 Task: Check current mortgage rates for homes with 7-Year ARM loan payments.
Action: Mouse moved to (515, 346)
Screenshot: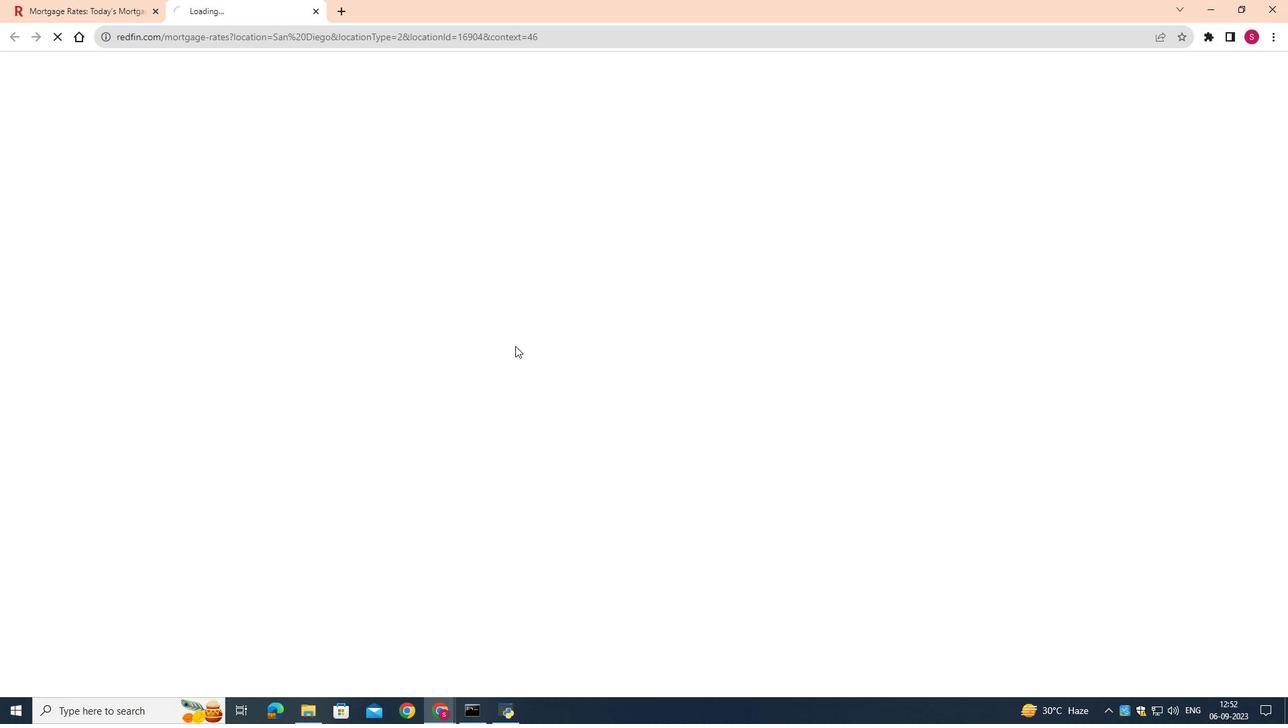 
Action: Mouse pressed left at (515, 346)
Screenshot: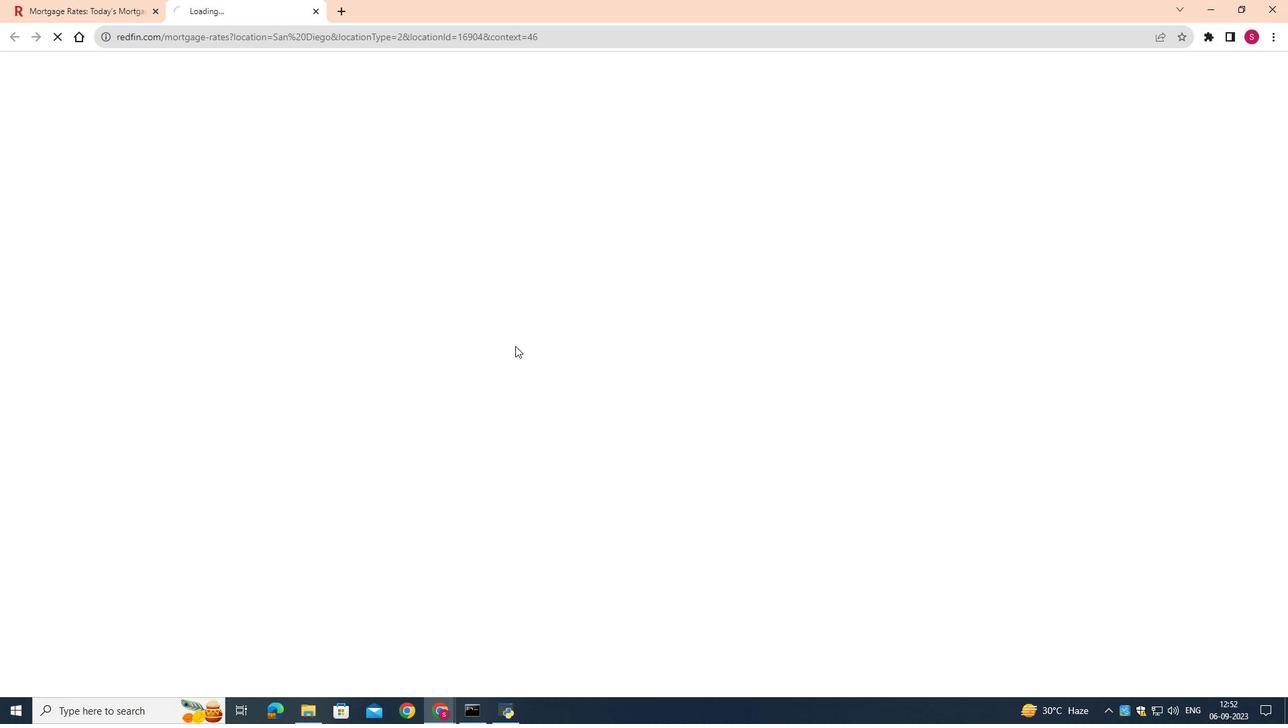 
Action: Mouse moved to (291, 440)
Screenshot: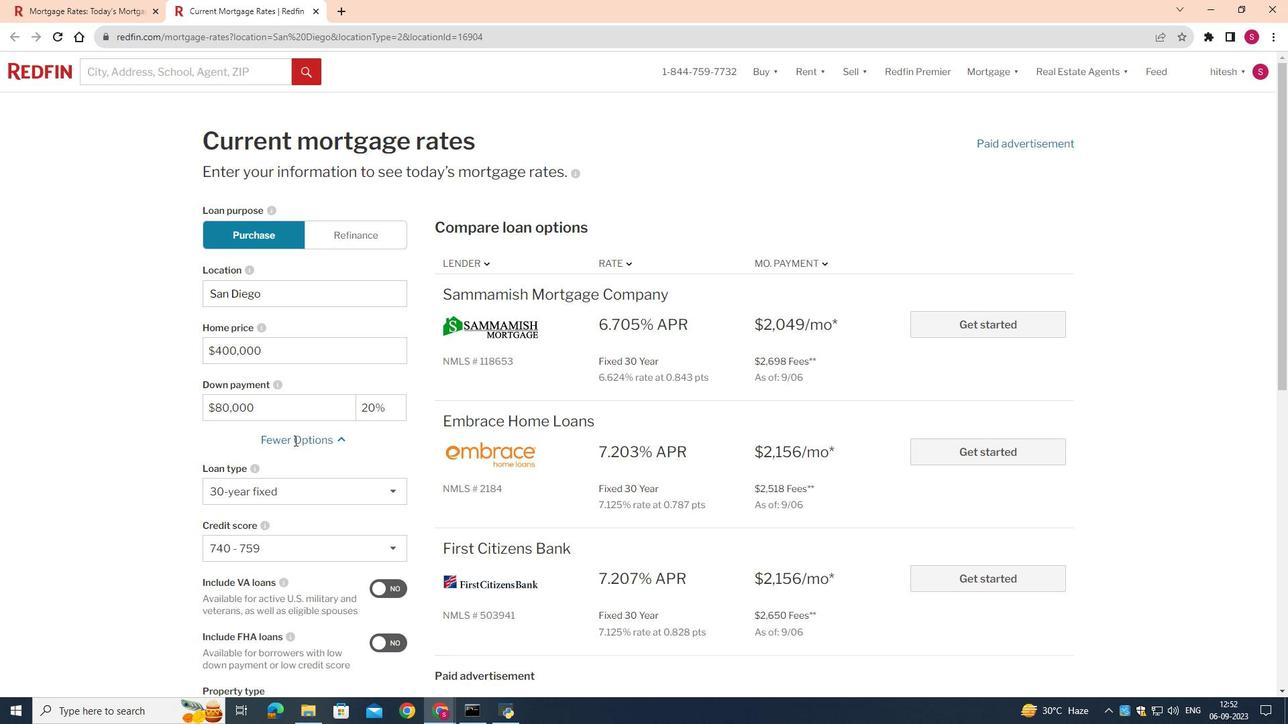 
Action: Mouse pressed left at (291, 440)
Screenshot: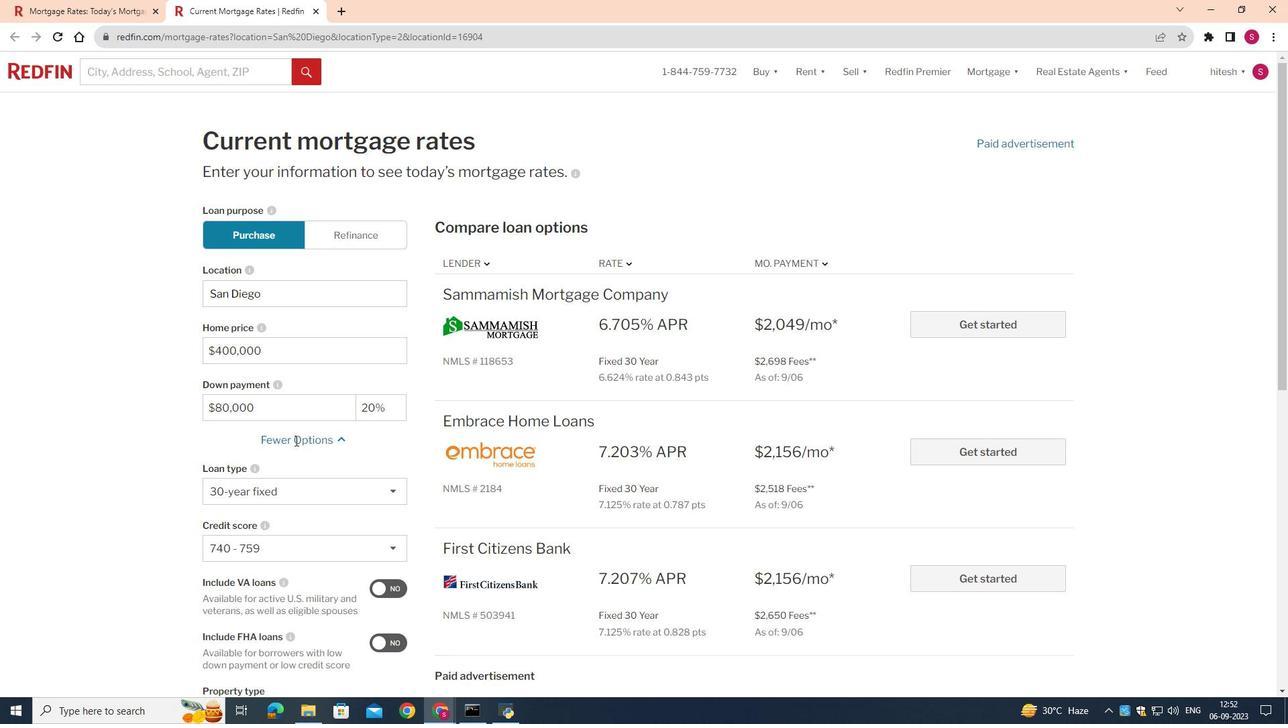 
Action: Mouse moved to (296, 442)
Screenshot: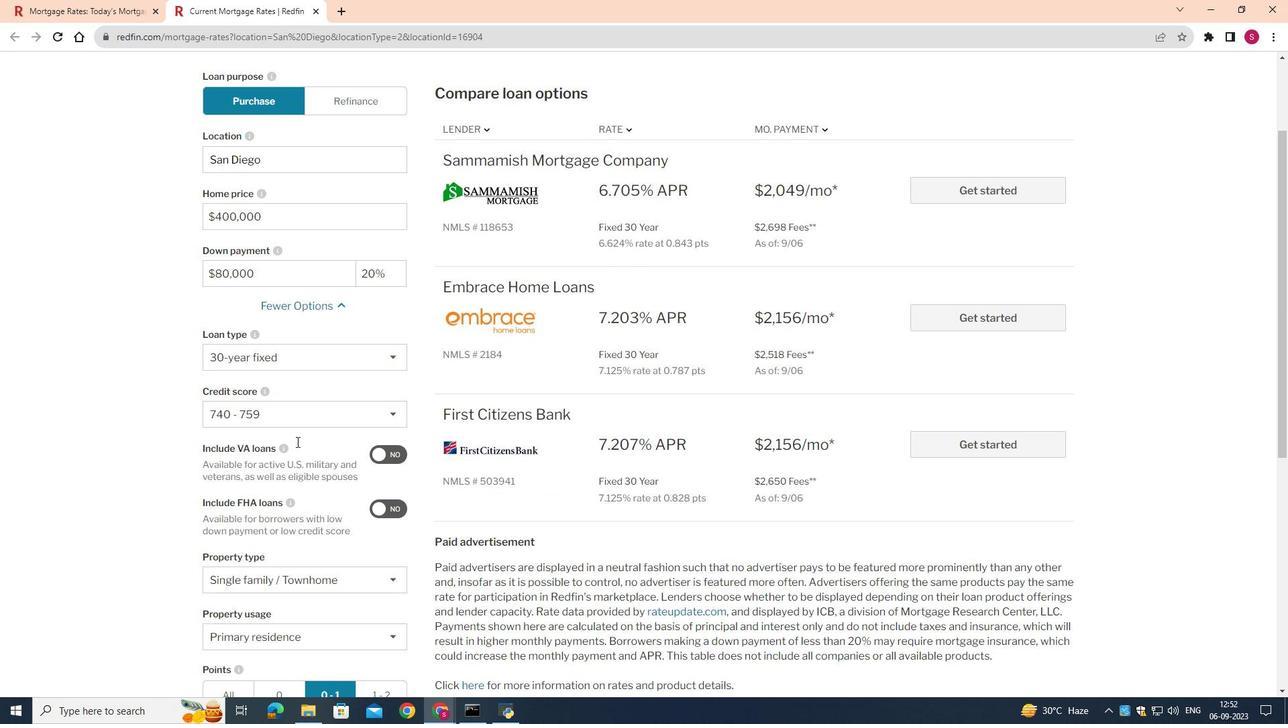 
Action: Mouse scrolled (296, 441) with delta (0, 0)
Screenshot: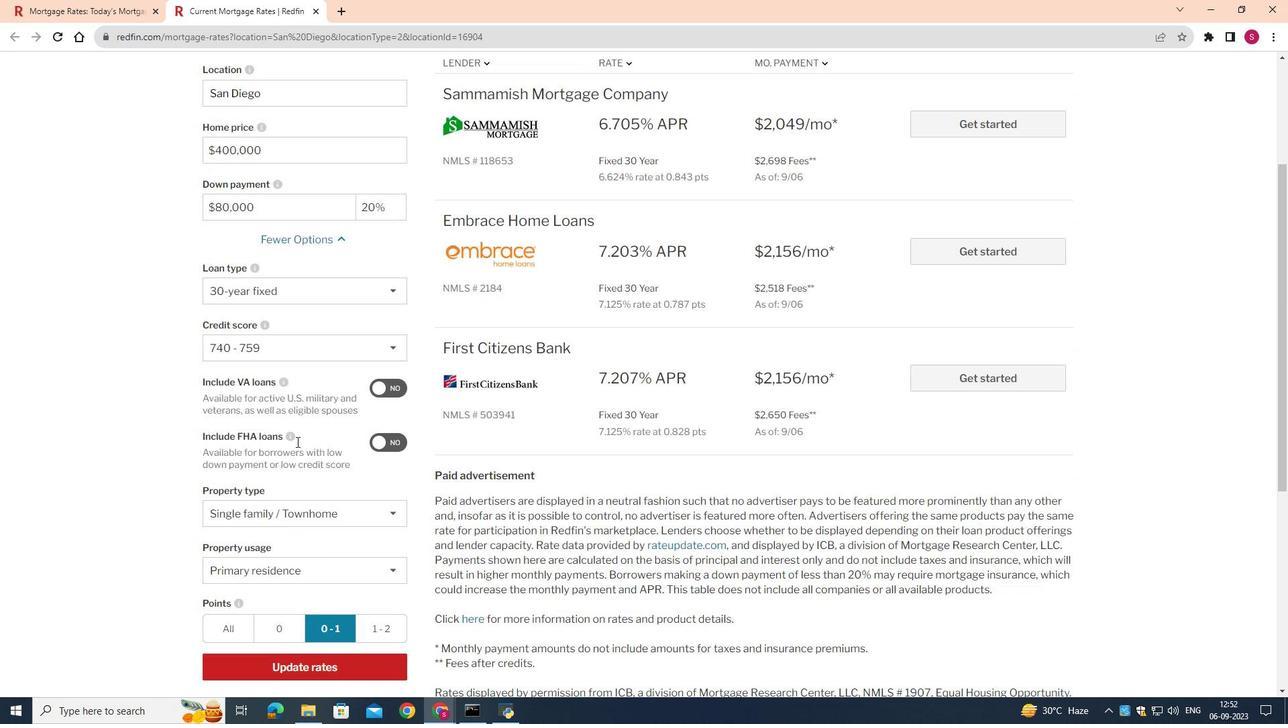 
Action: Mouse scrolled (296, 441) with delta (0, 0)
Screenshot: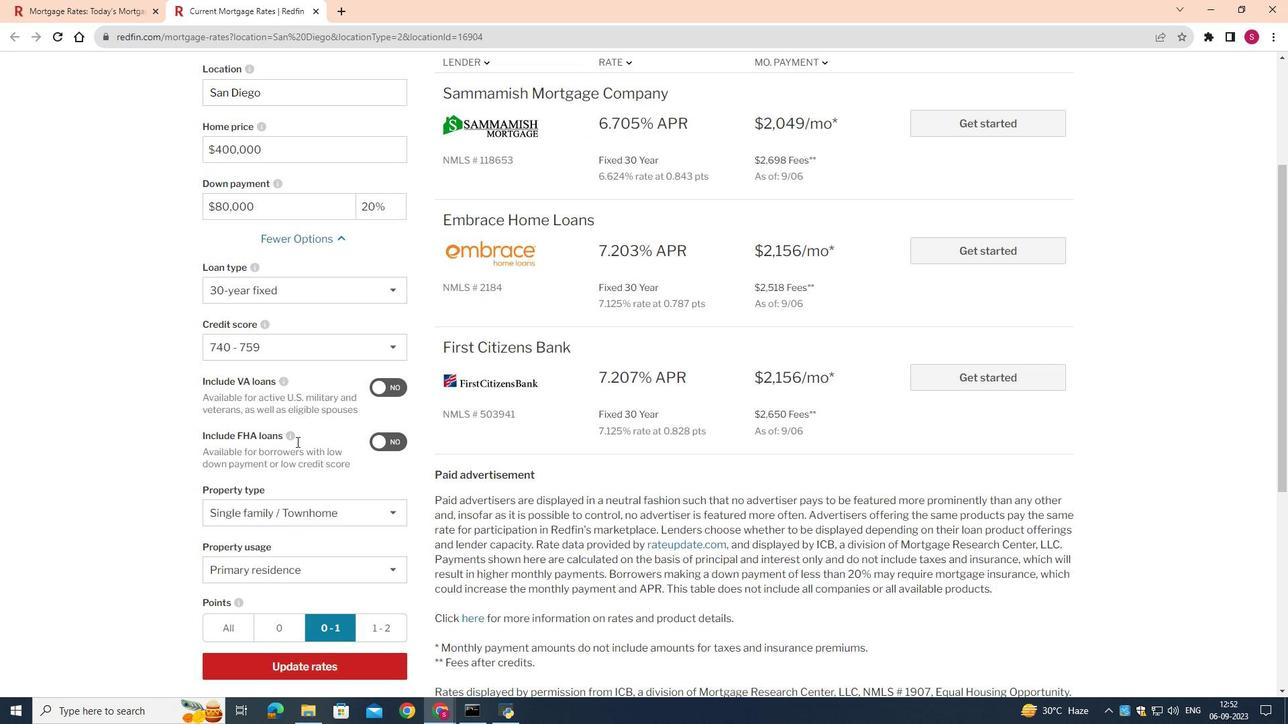 
Action: Mouse scrolled (296, 441) with delta (0, 0)
Screenshot: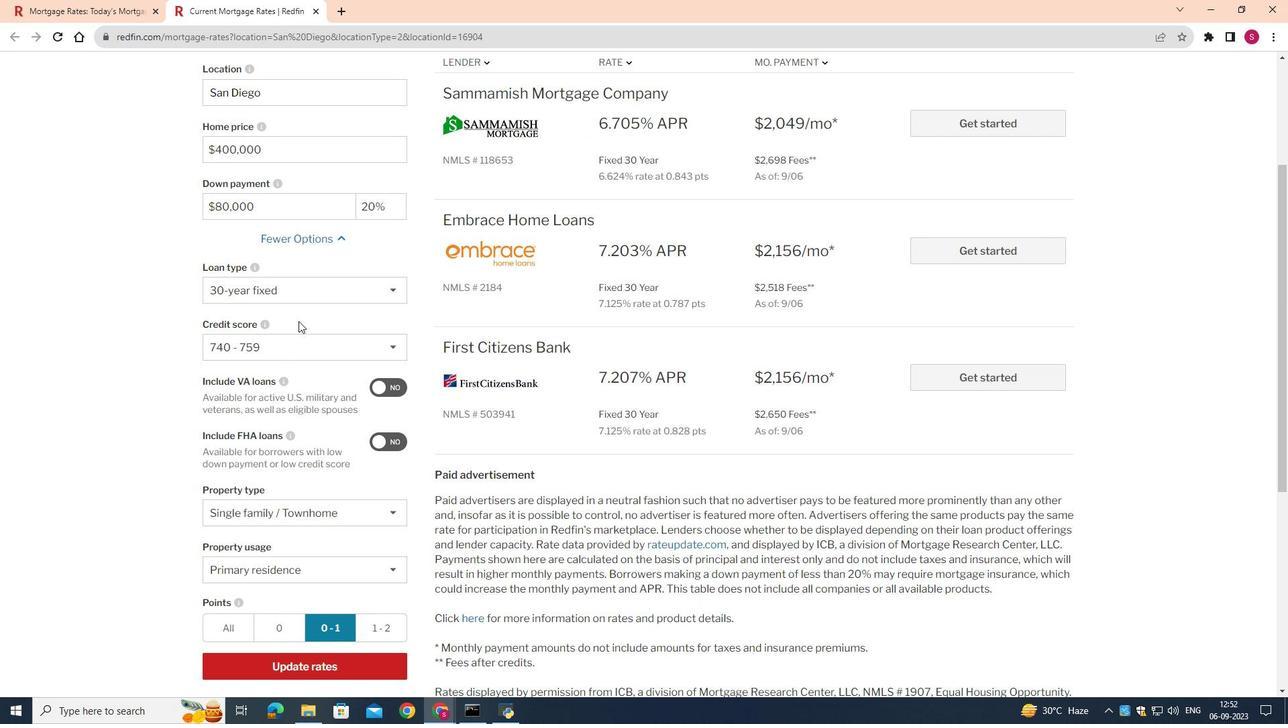 
Action: Mouse moved to (307, 296)
Screenshot: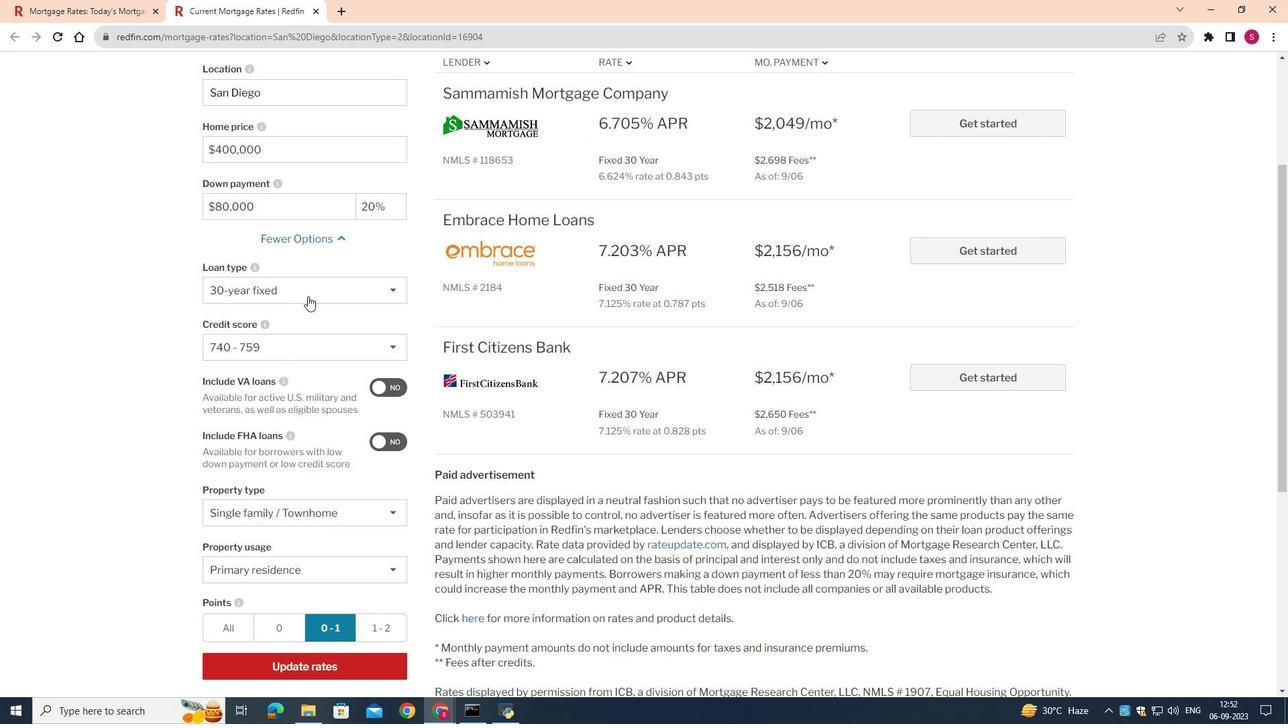 
Action: Mouse pressed left at (307, 296)
Screenshot: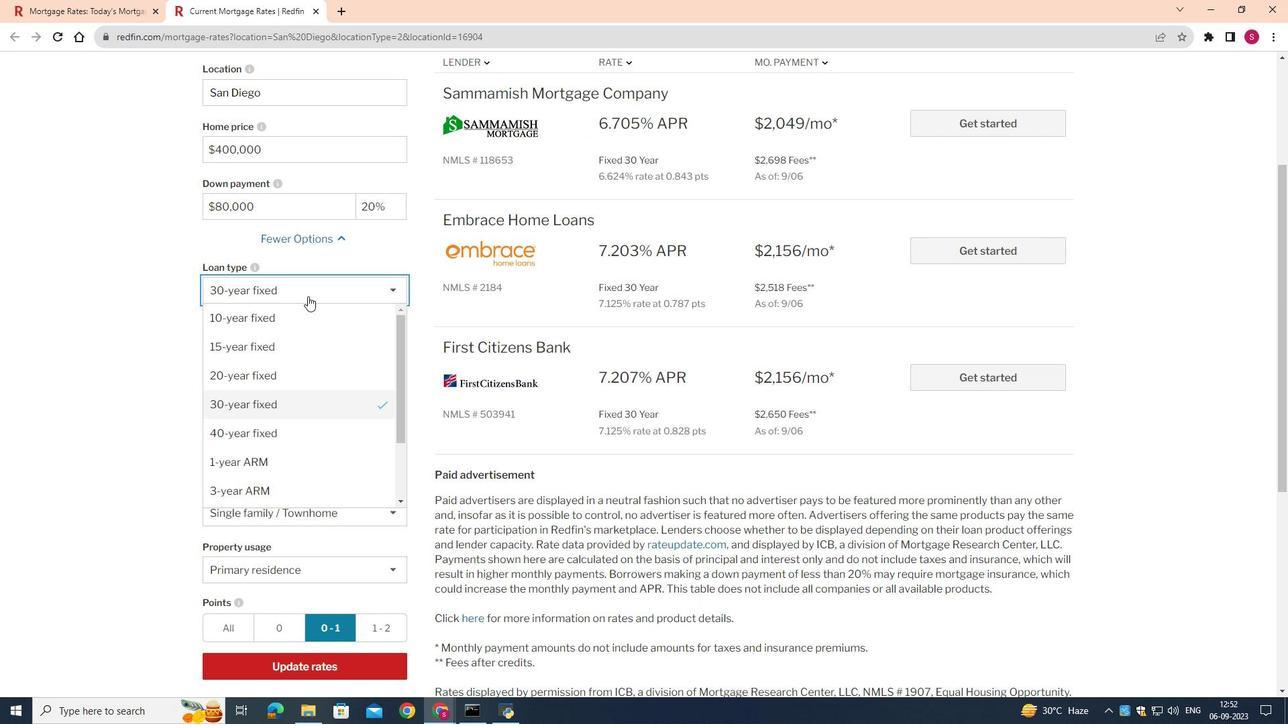 
Action: Mouse moved to (305, 431)
Screenshot: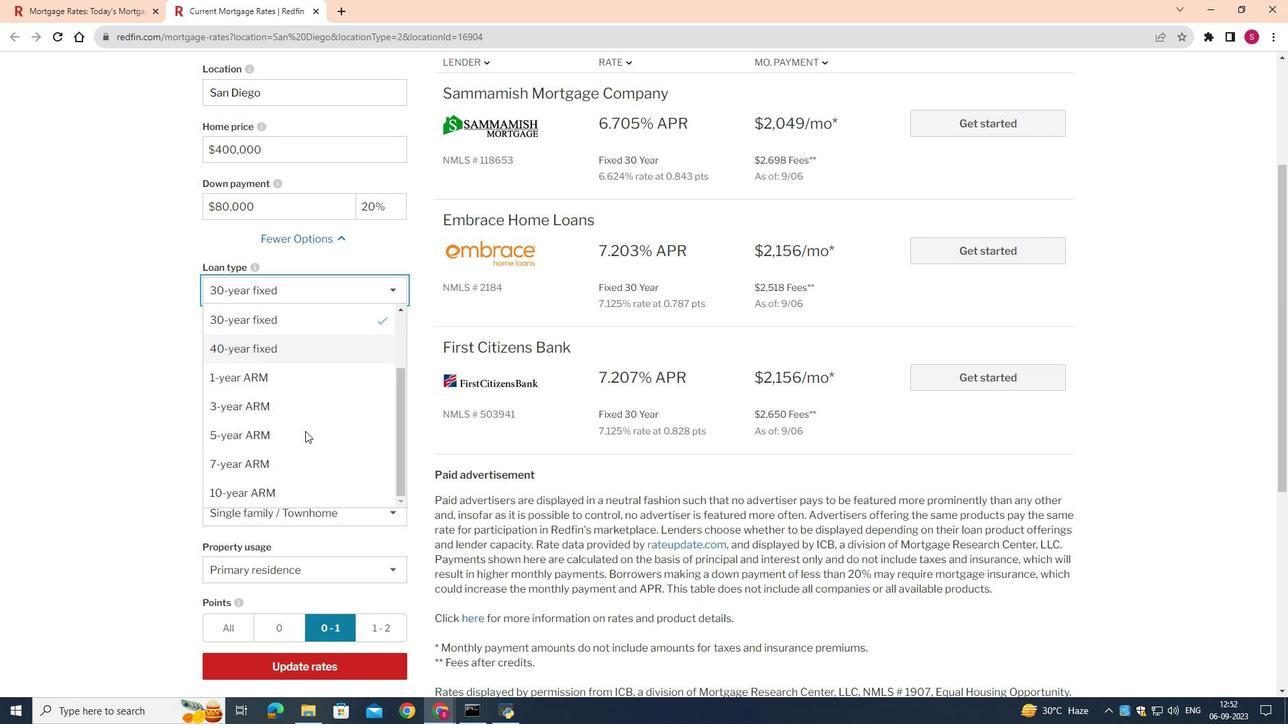 
Action: Mouse scrolled (305, 430) with delta (0, 0)
Screenshot: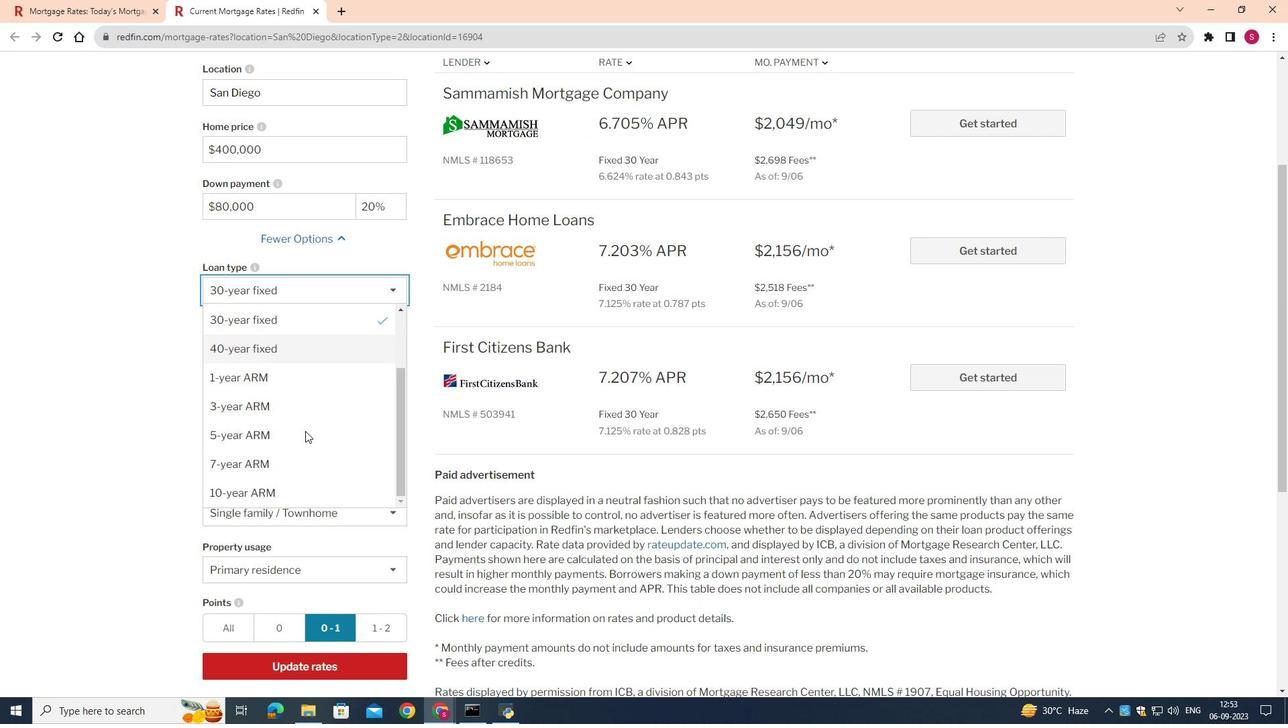 
Action: Mouse scrolled (305, 430) with delta (0, 0)
Screenshot: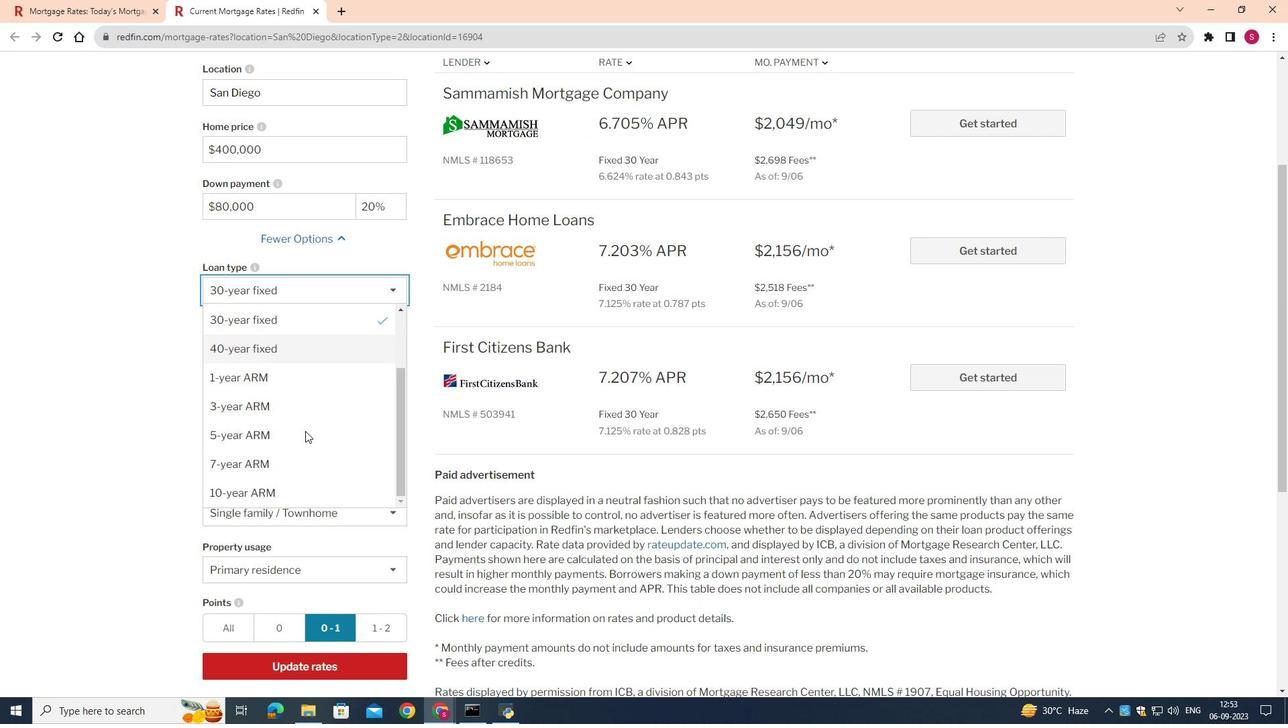 
Action: Mouse scrolled (305, 430) with delta (0, 0)
Screenshot: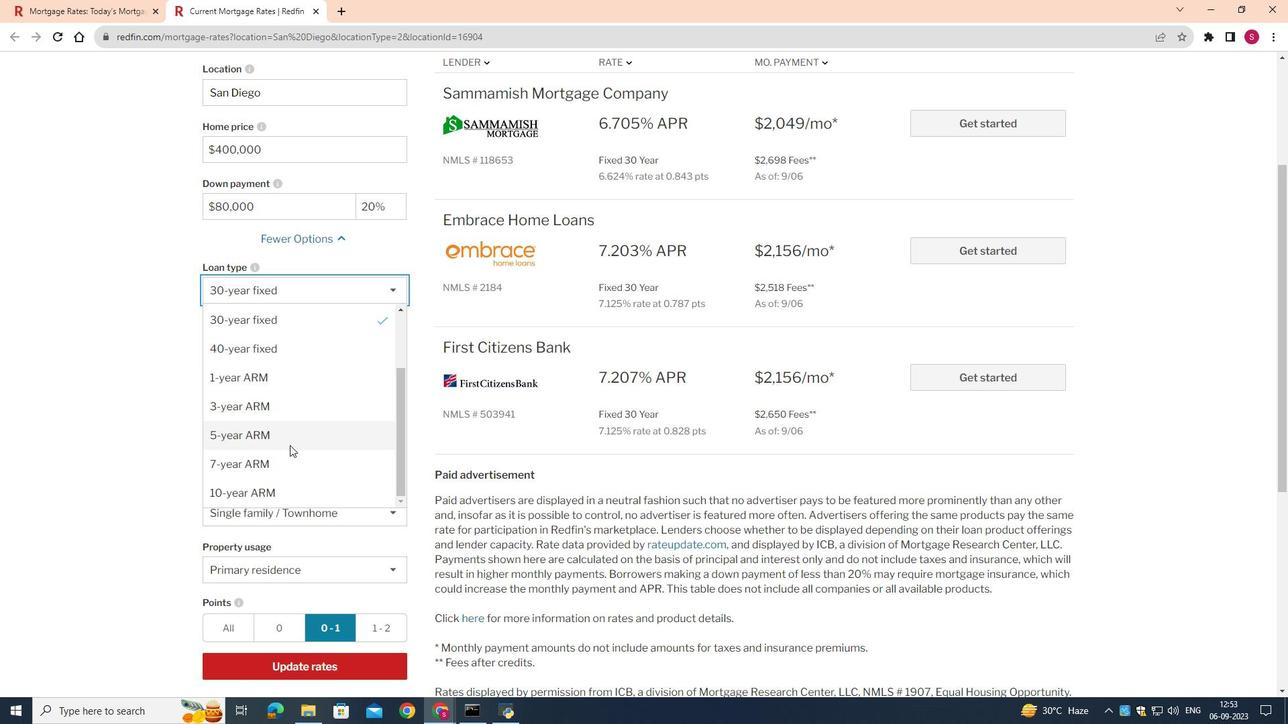 
Action: Mouse scrolled (305, 430) with delta (0, 0)
Screenshot: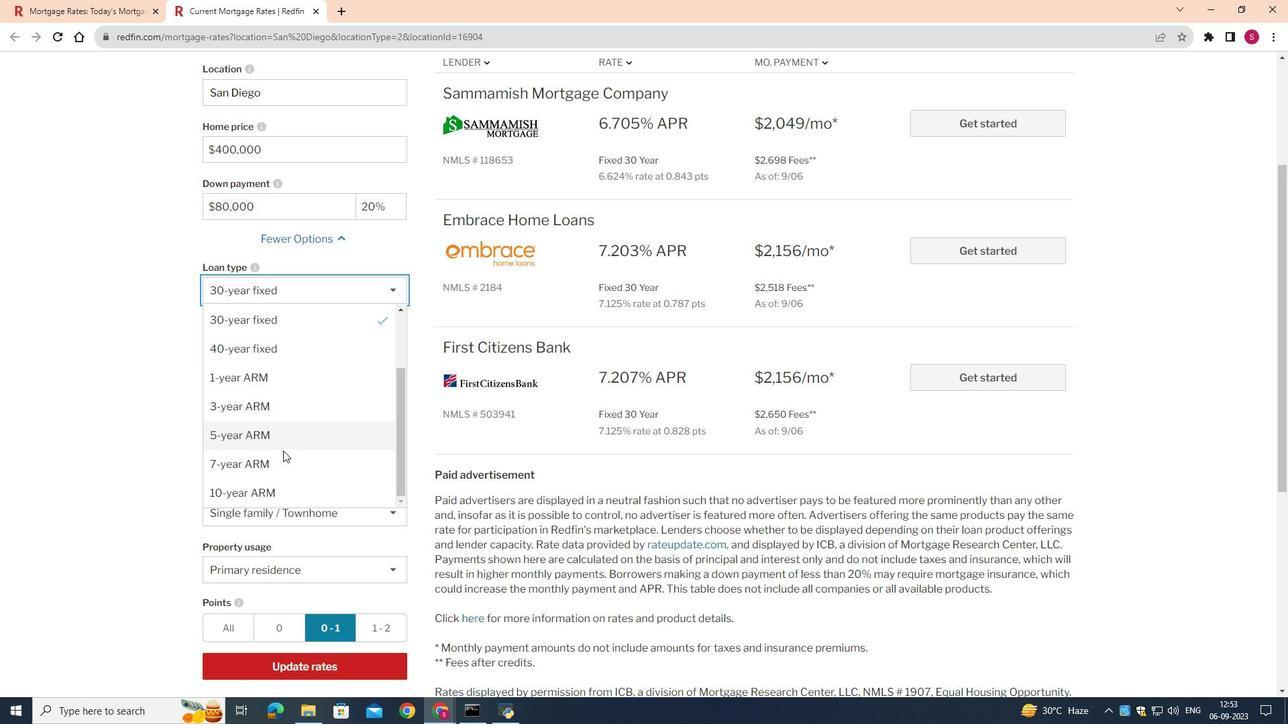 
Action: Mouse moved to (277, 463)
Screenshot: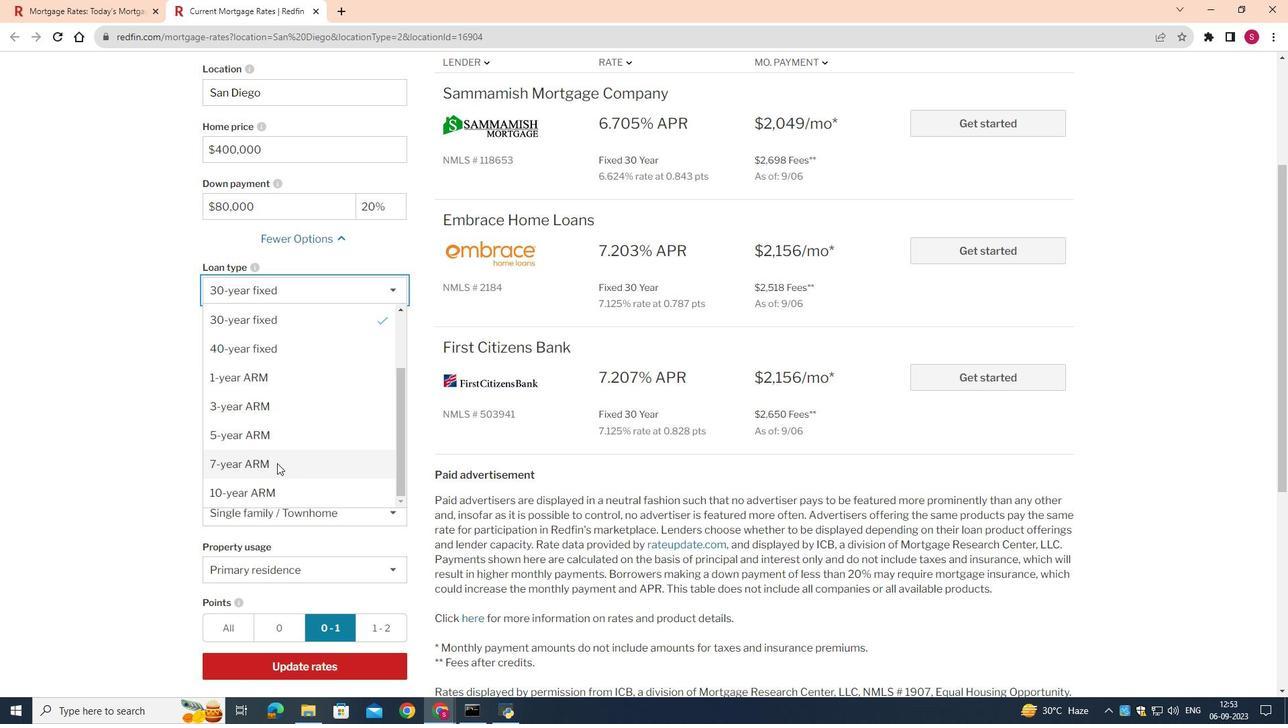 
Action: Mouse pressed left at (277, 463)
Screenshot: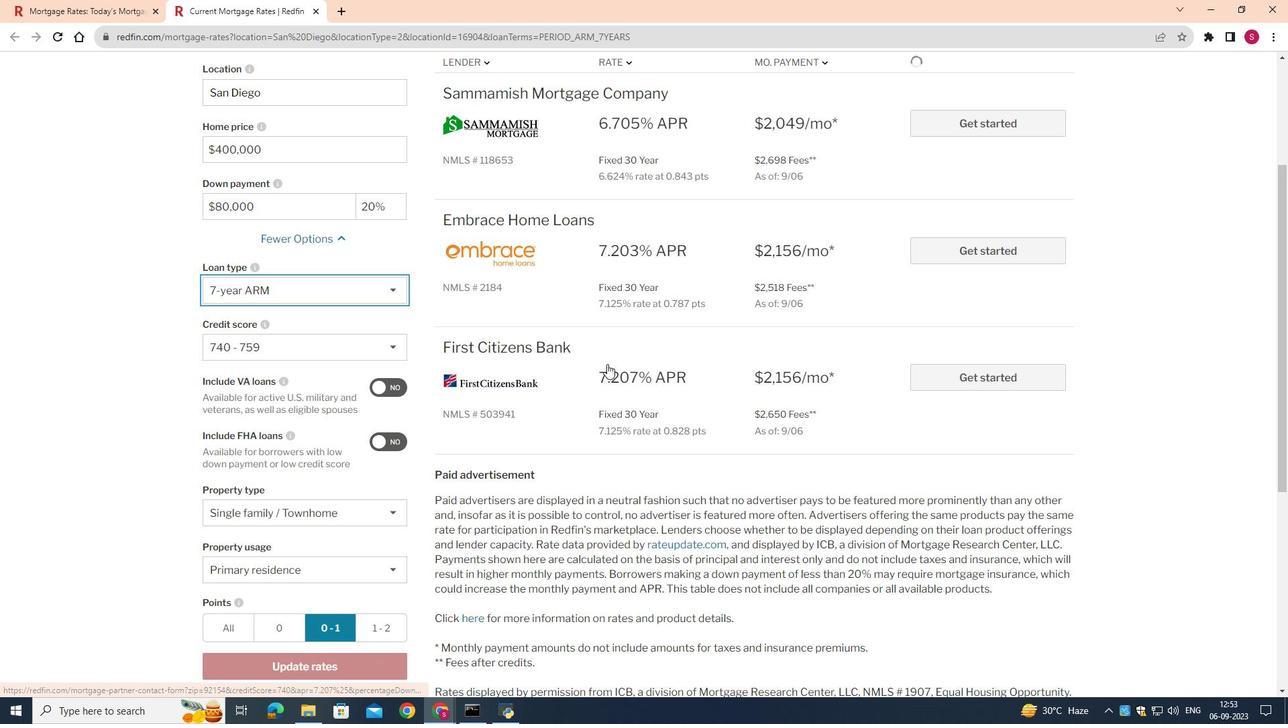 
Action: Mouse moved to (611, 362)
Screenshot: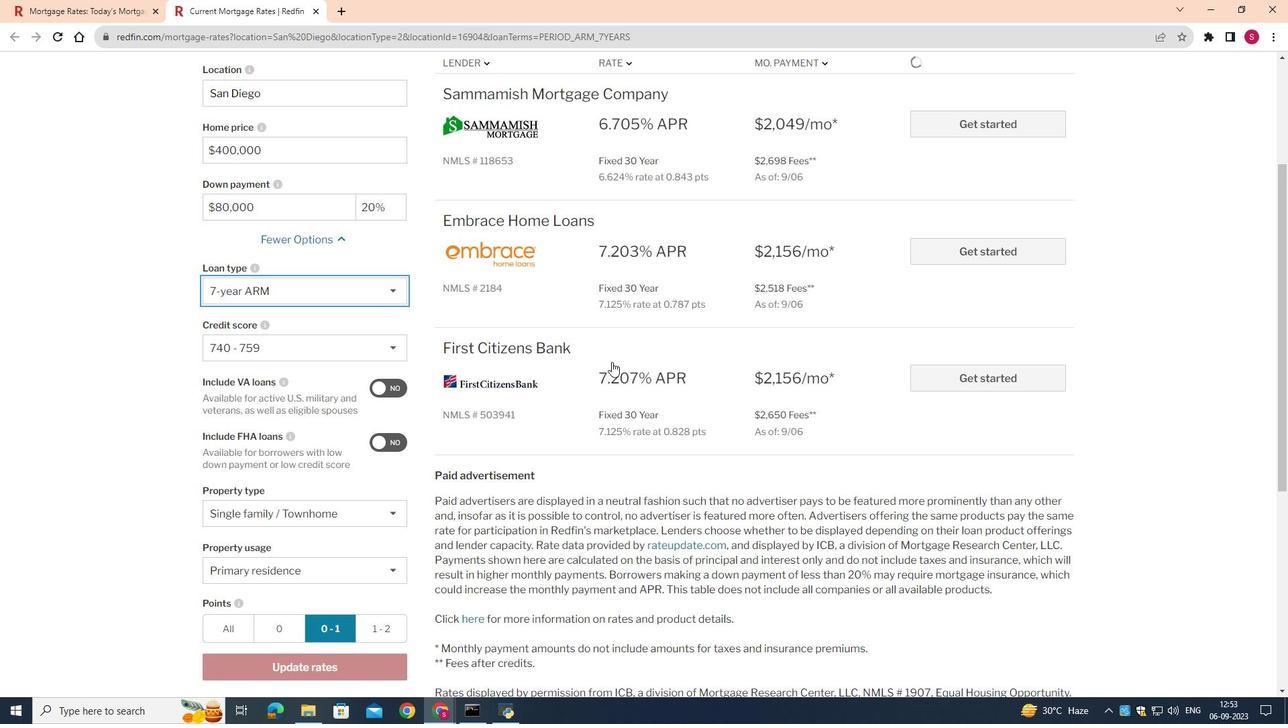 
Action: Mouse scrolled (611, 362) with delta (0, 0)
Screenshot: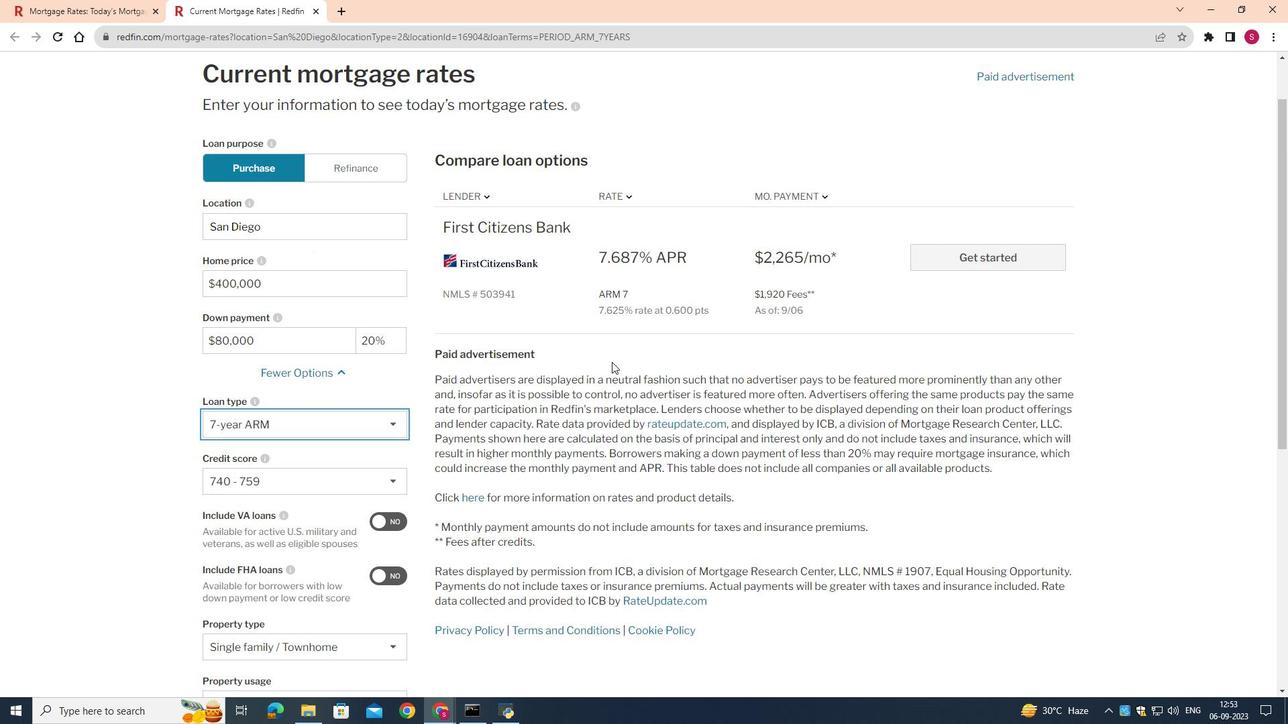 
Action: Mouse scrolled (611, 362) with delta (0, 0)
Screenshot: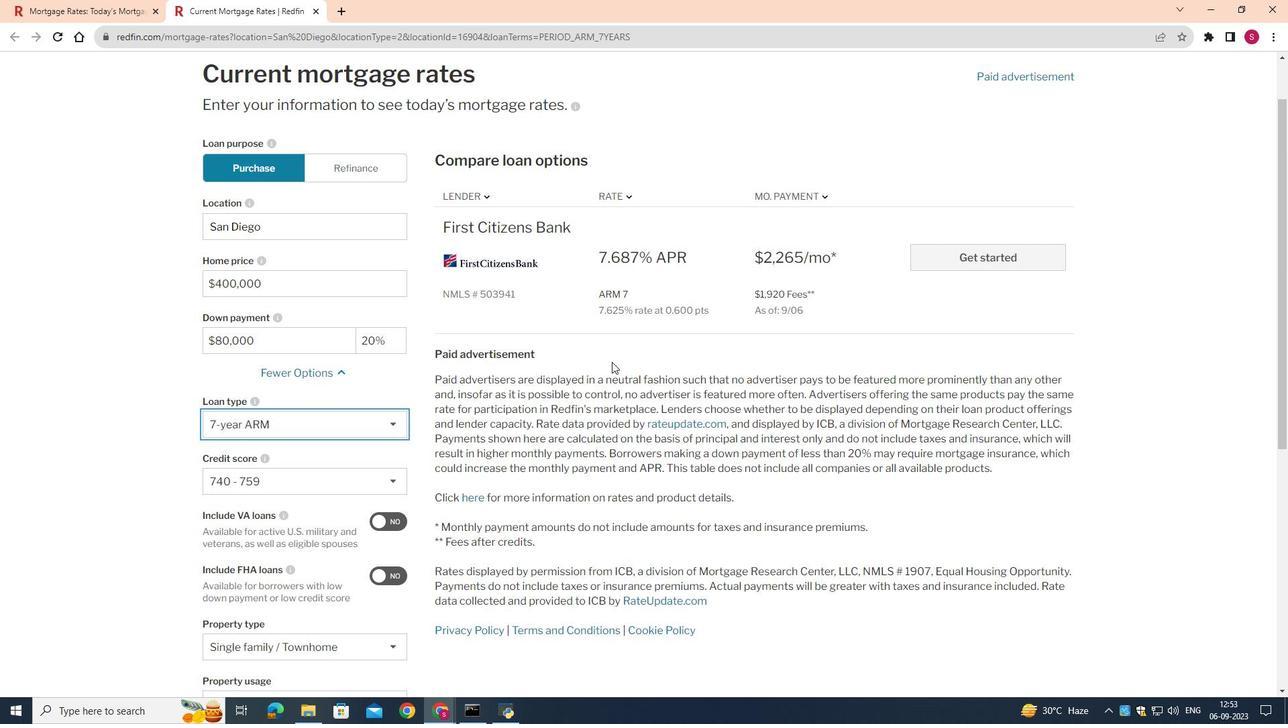 
